 Task: Check the live traffic updates for I-270 in Columbus, Ohio.
Action: Mouse pressed left at (21, 362)
Screenshot: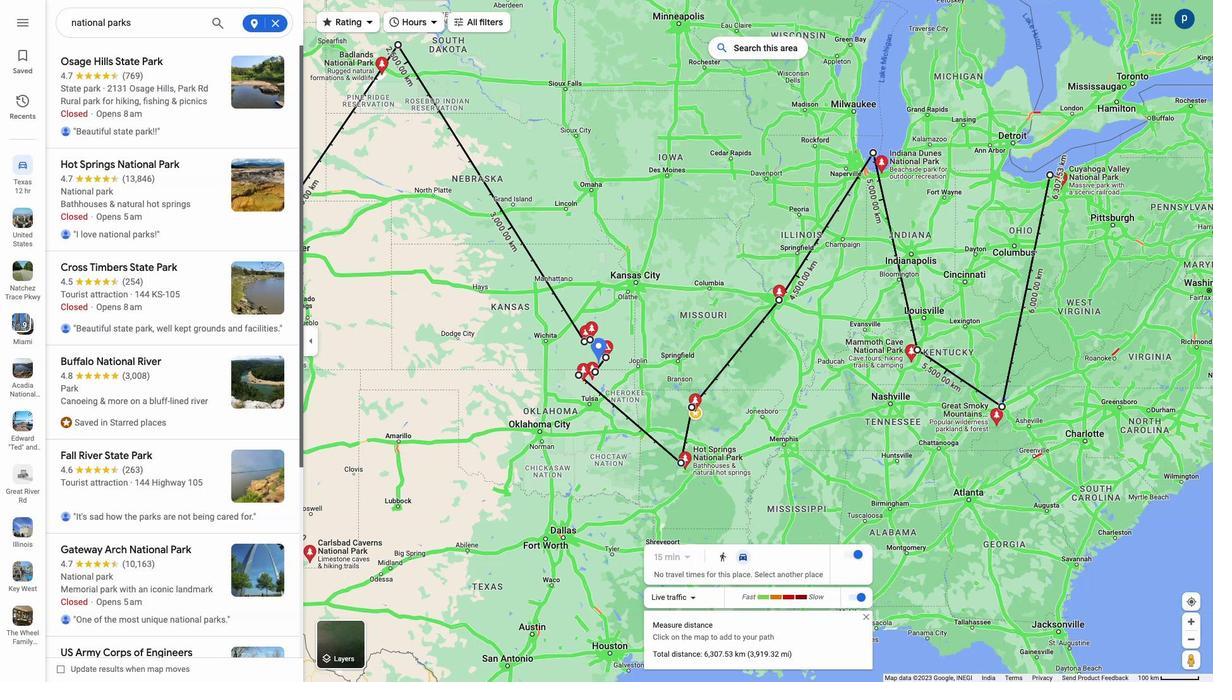 
Action: Mouse moved to (22, 315)
Screenshot: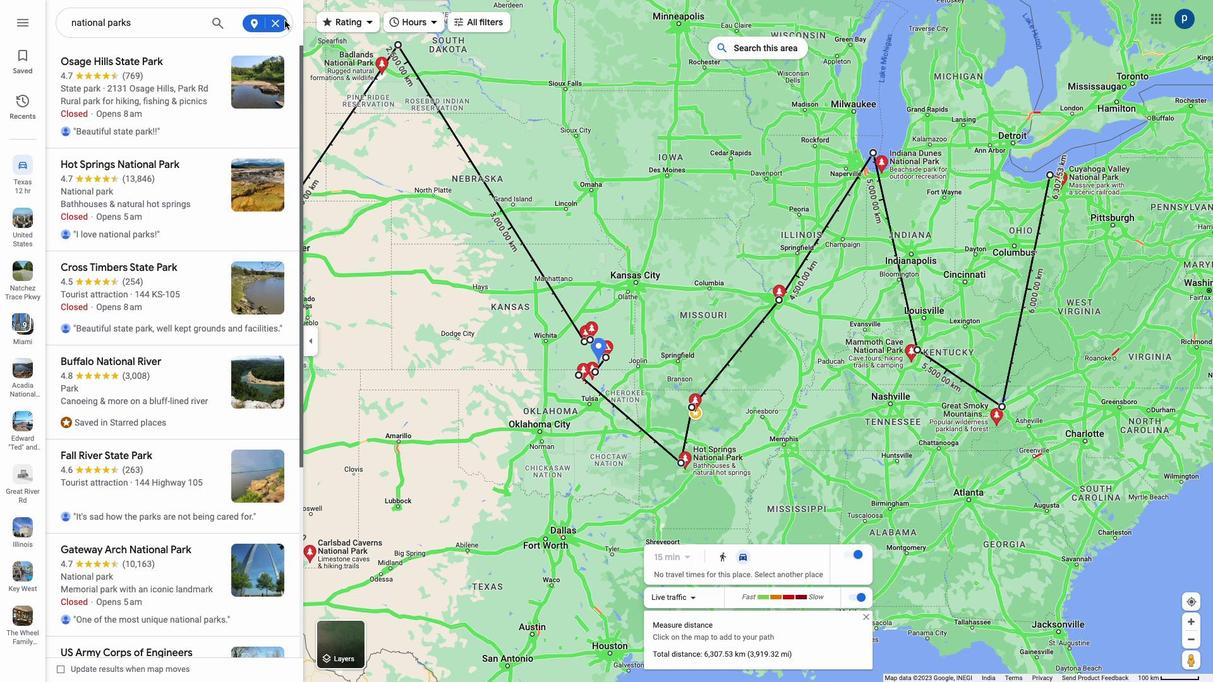 
Action: Mouse pressed left at (22, 315)
Screenshot: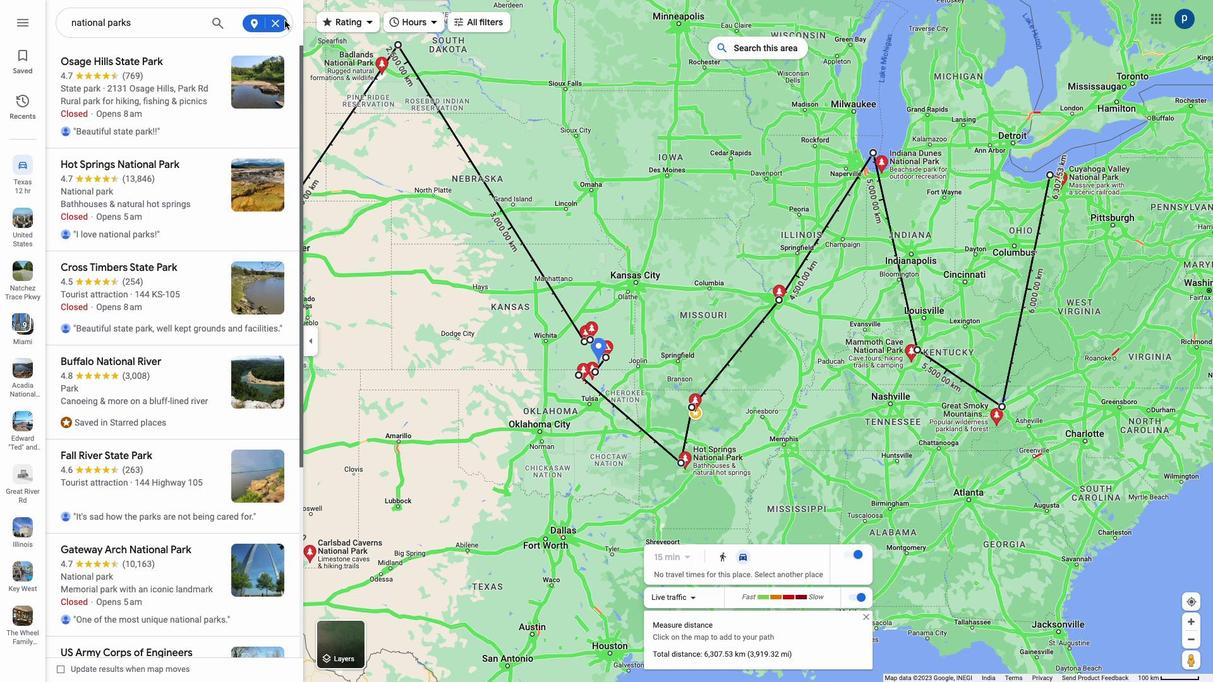 
Action: Mouse moved to (22, 315)
Screenshot: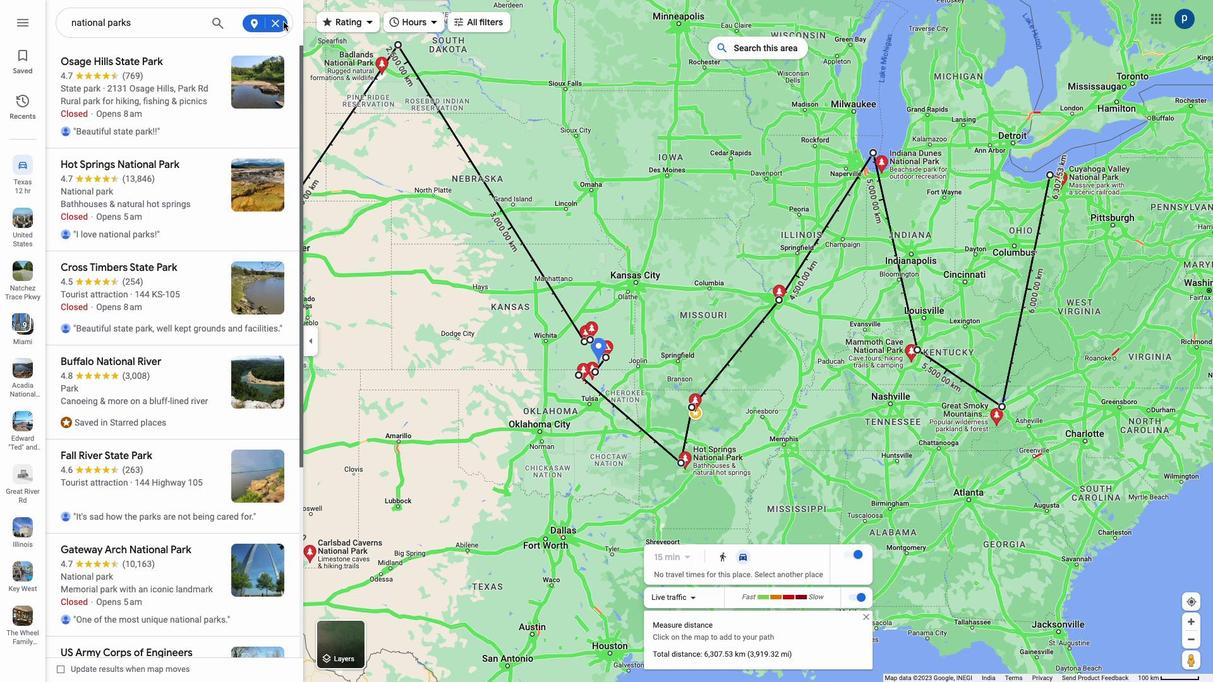 
Action: Mouse pressed left at (22, 315)
Screenshot: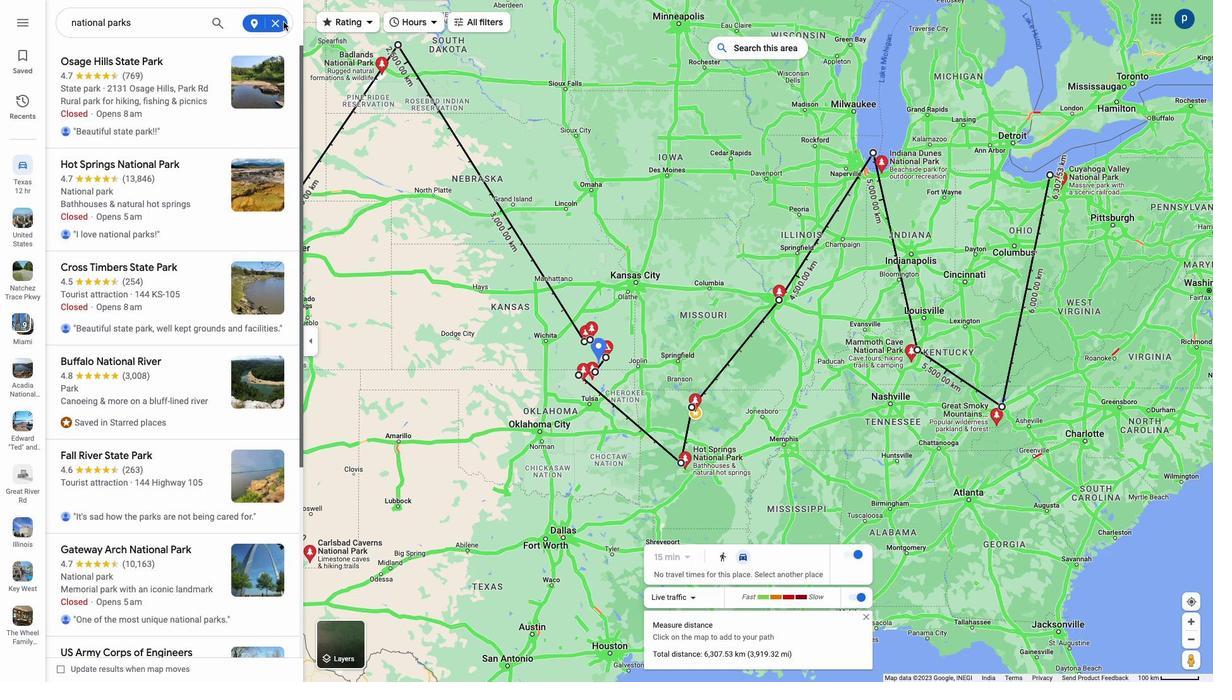 
Action: Mouse moved to (22, 315)
Screenshot: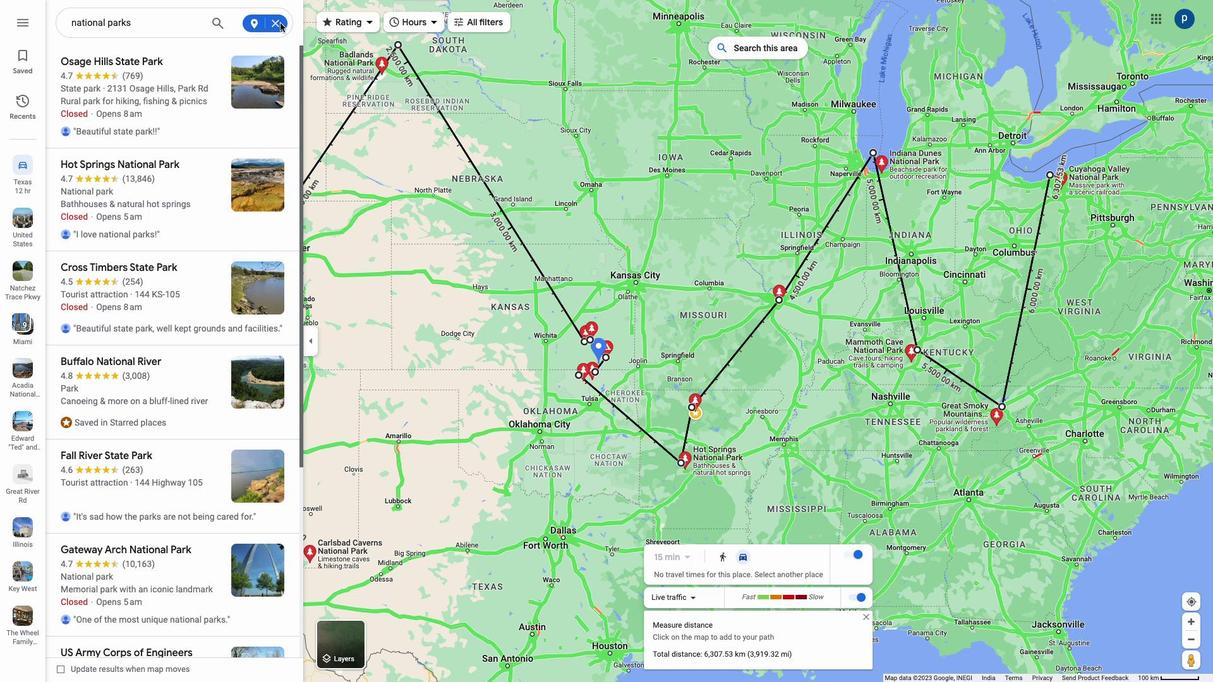 
Action: Mouse pressed left at (22, 315)
Screenshot: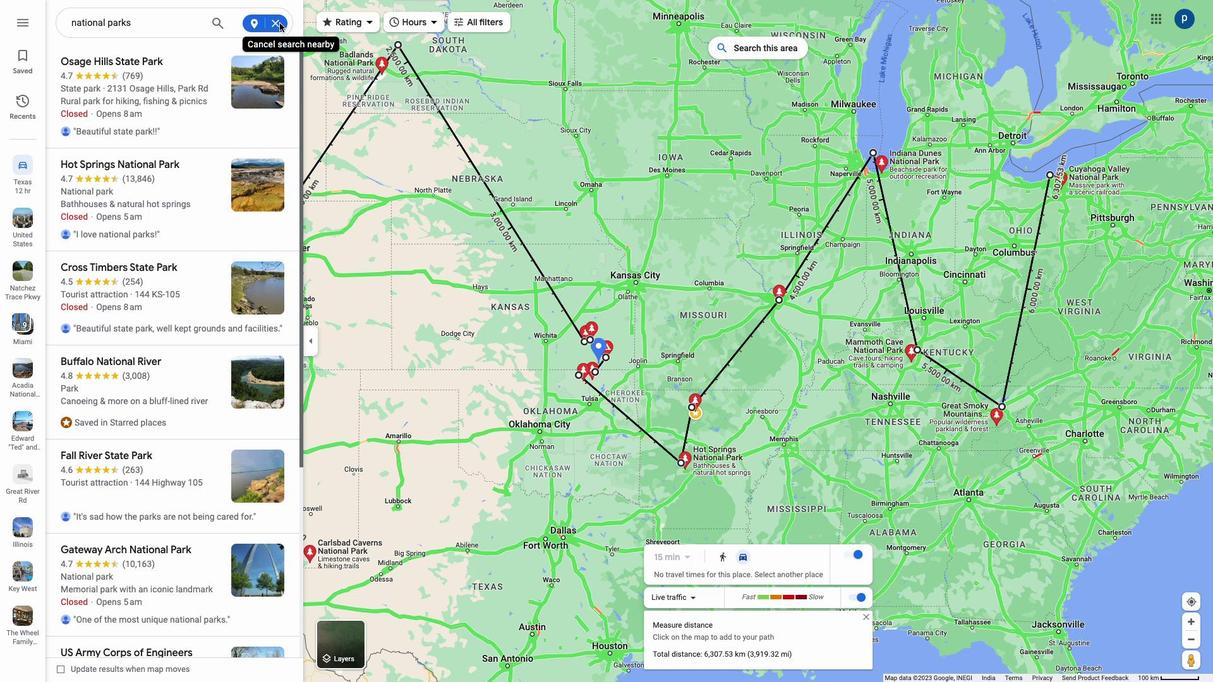 
Action: Mouse moved to (22, 315)
Screenshot: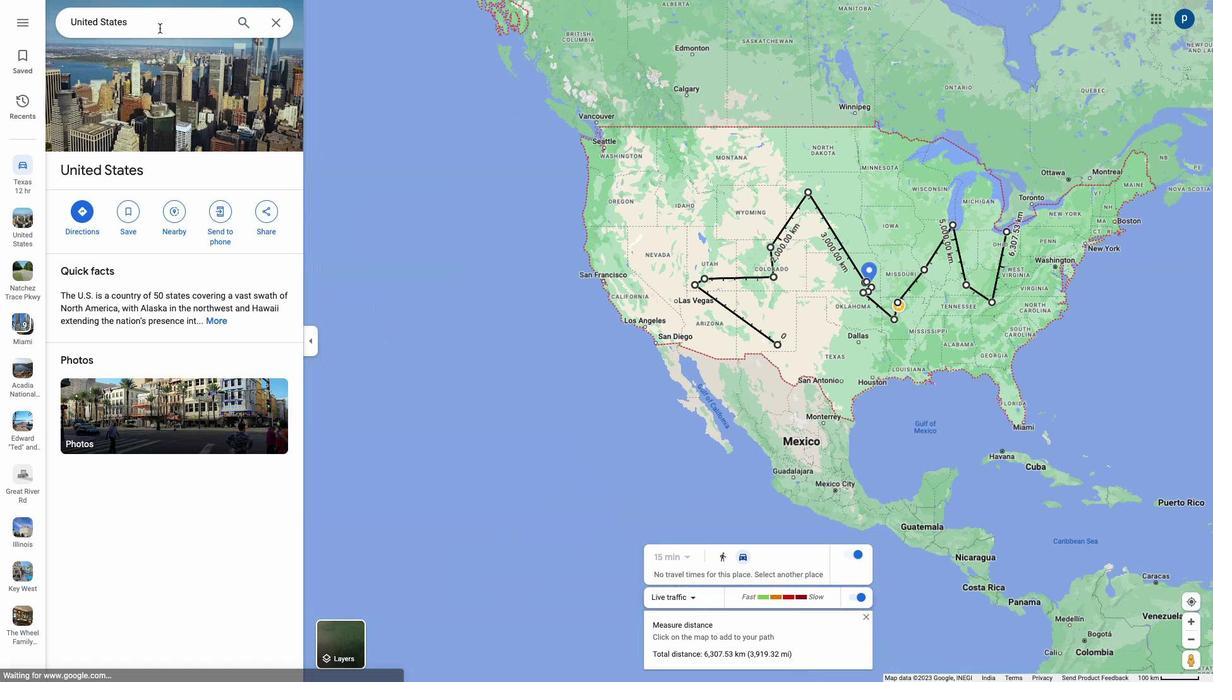 
Action: Mouse pressed left at (22, 315)
Screenshot: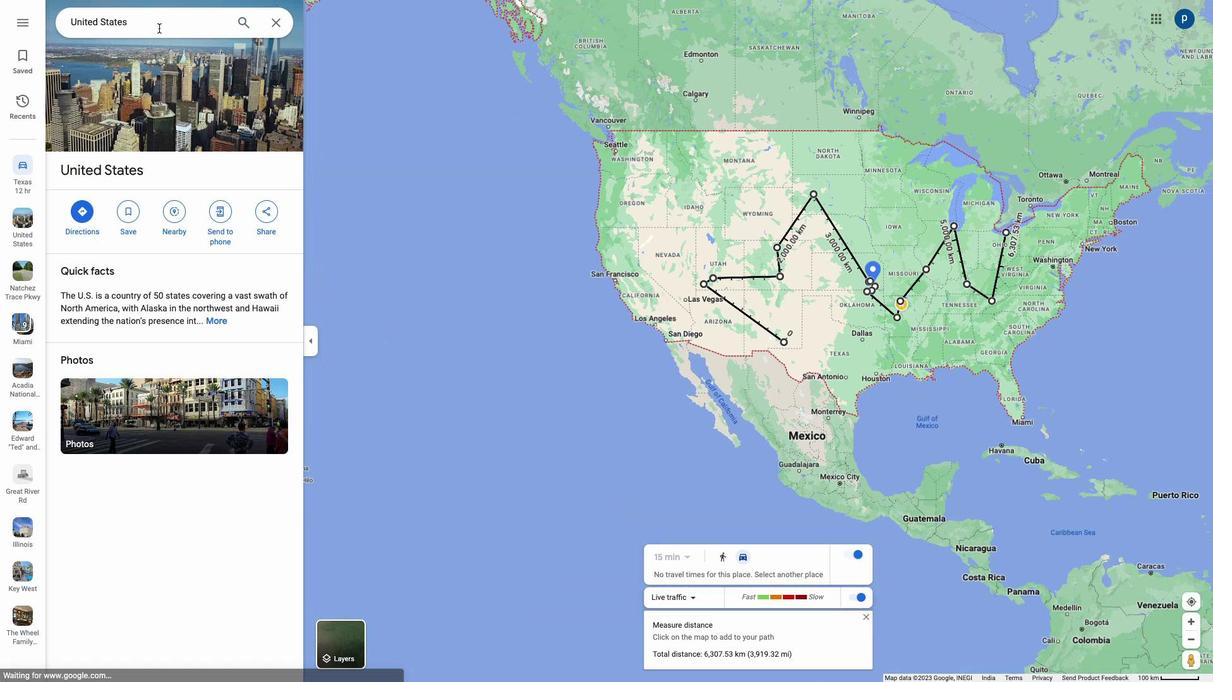 
Action: Mouse moved to (22, 315)
Screenshot: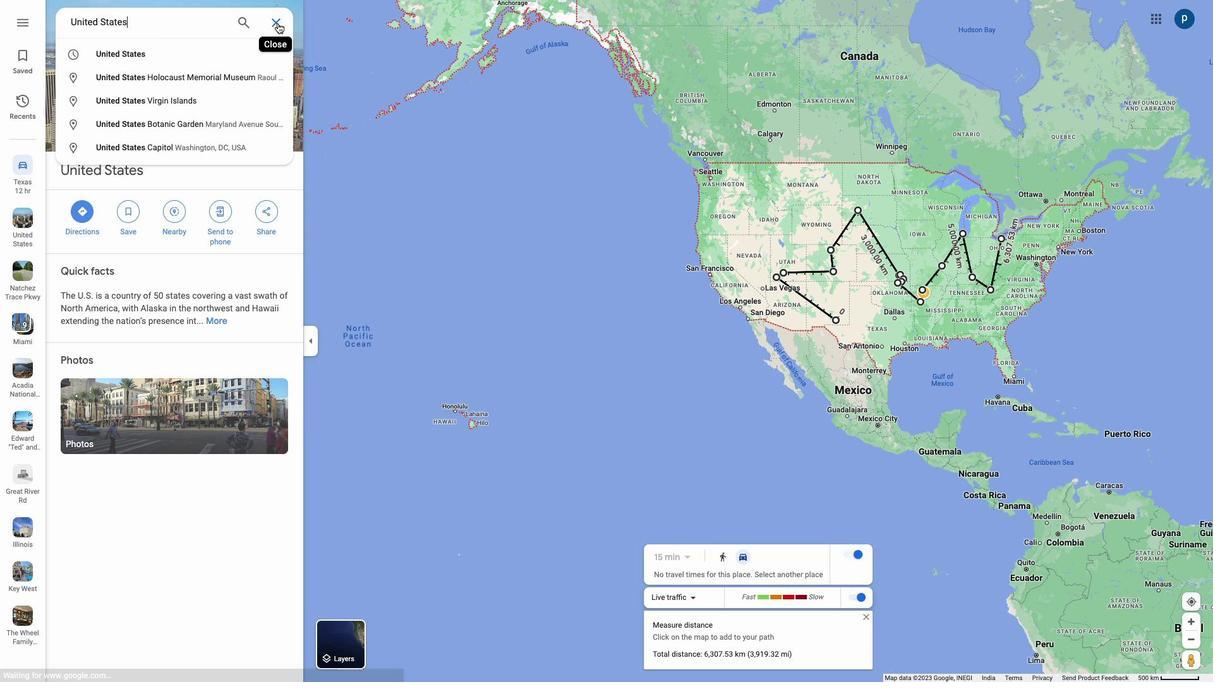 
Action: Mouse pressed left at (22, 315)
Screenshot: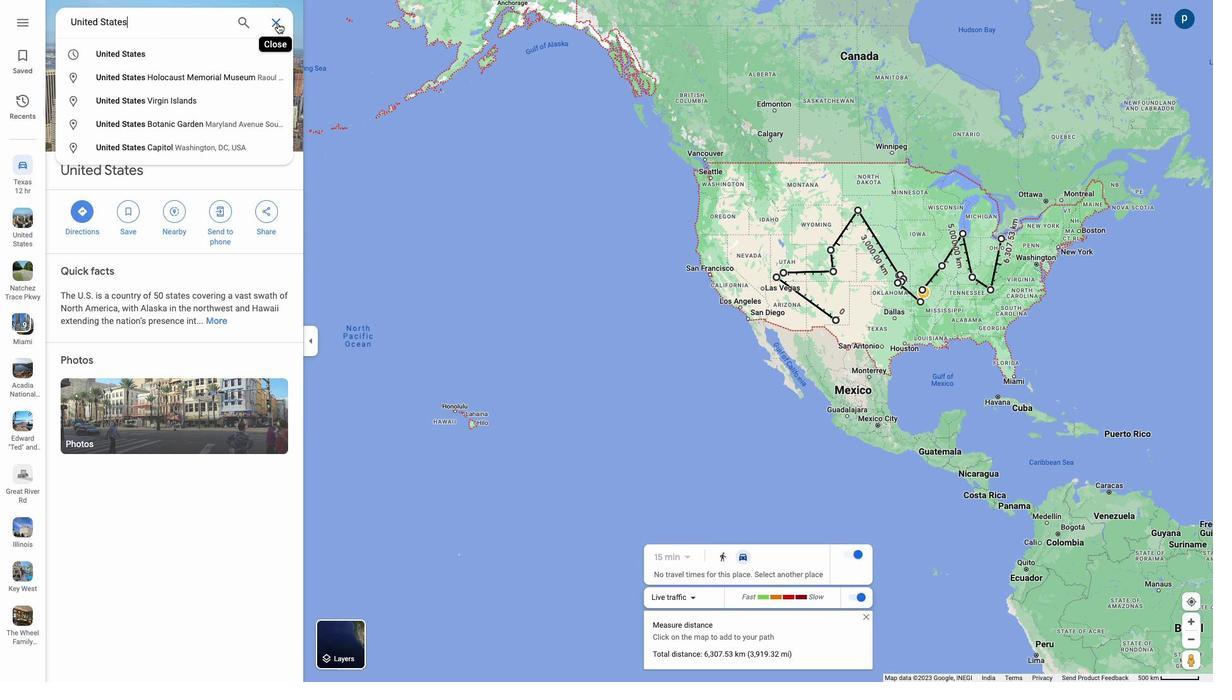 
Action: Mouse moved to (22, 315)
Screenshot: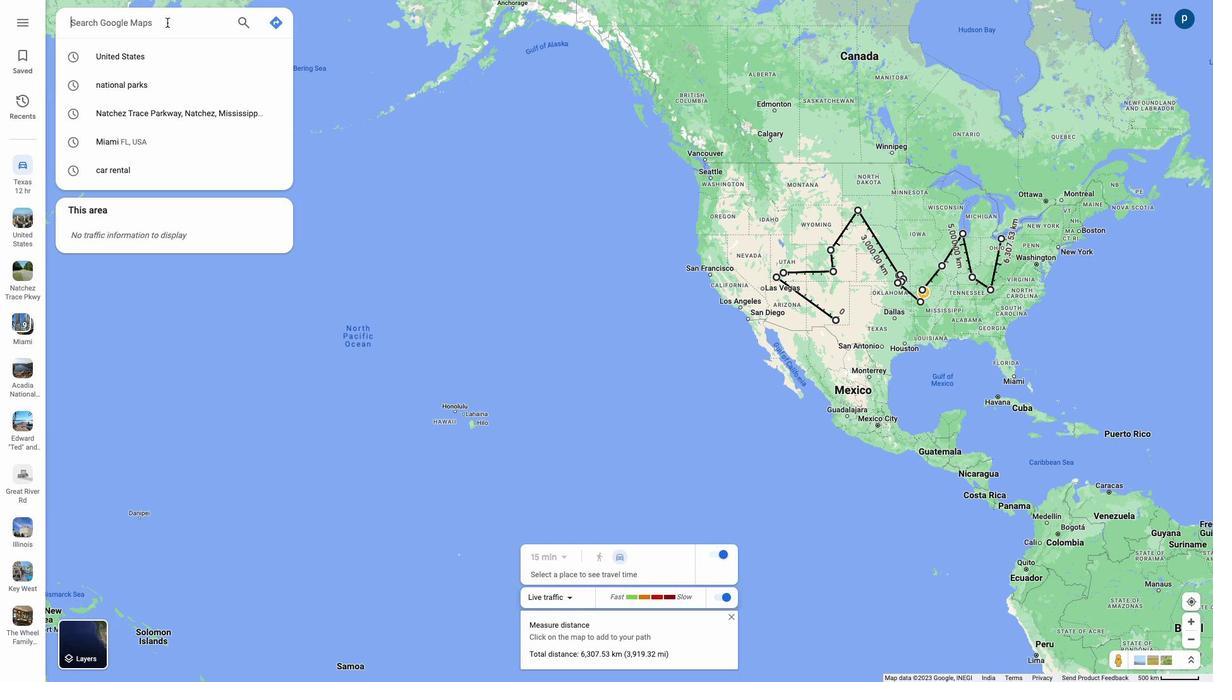 
Action: Mouse pressed left at (22, 315)
Screenshot: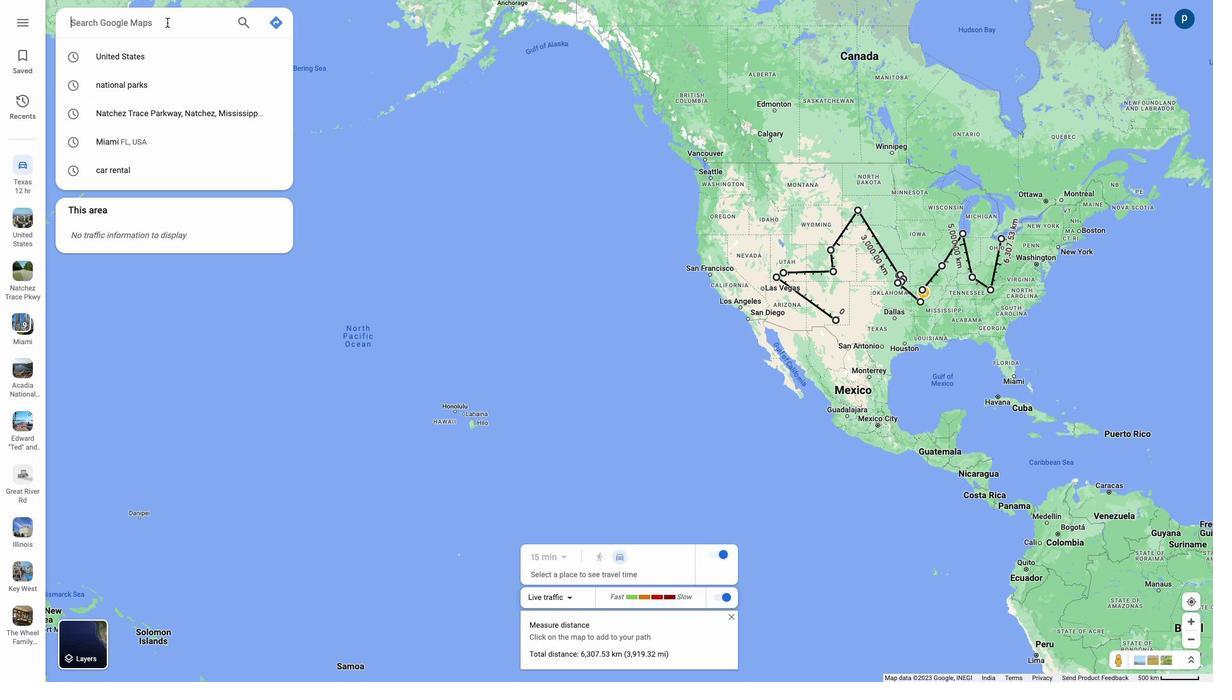 
Action: Key pressed Key.shift'I'Key.spaceKey.backspace'-''2''7''0'Key.spaceKey.shift'C'
Screenshot: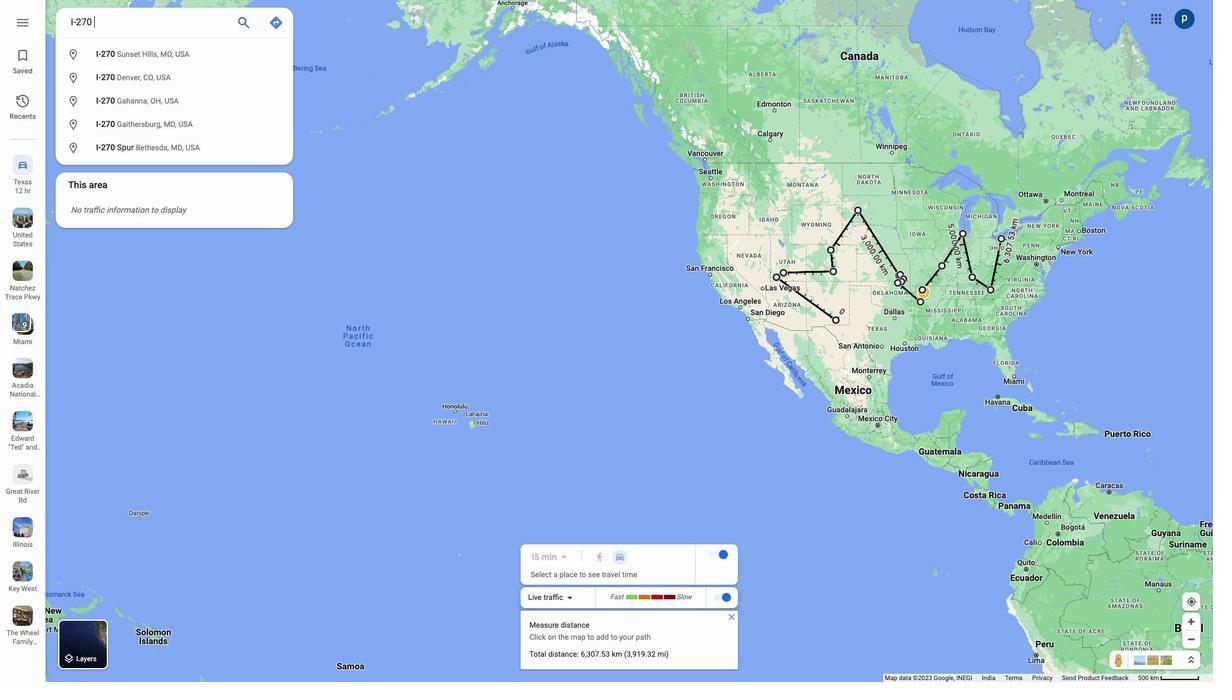 
Action: Mouse moved to (22, 319)
Screenshot: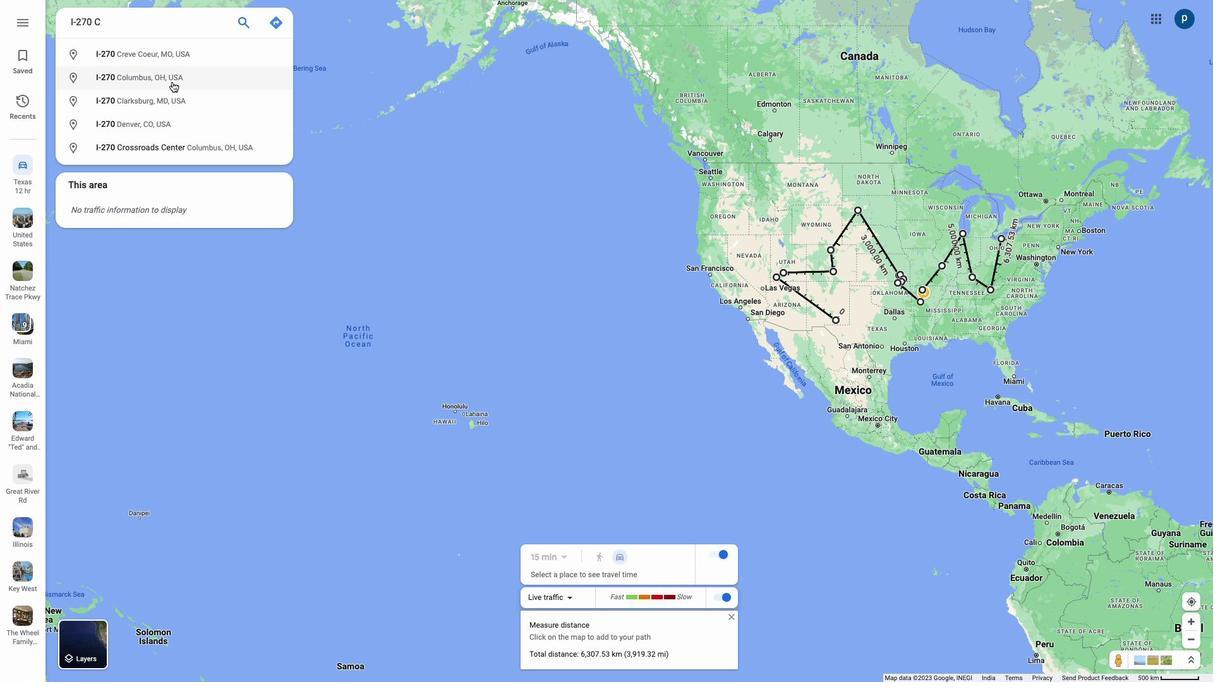 
Action: Mouse pressed left at (22, 319)
Screenshot: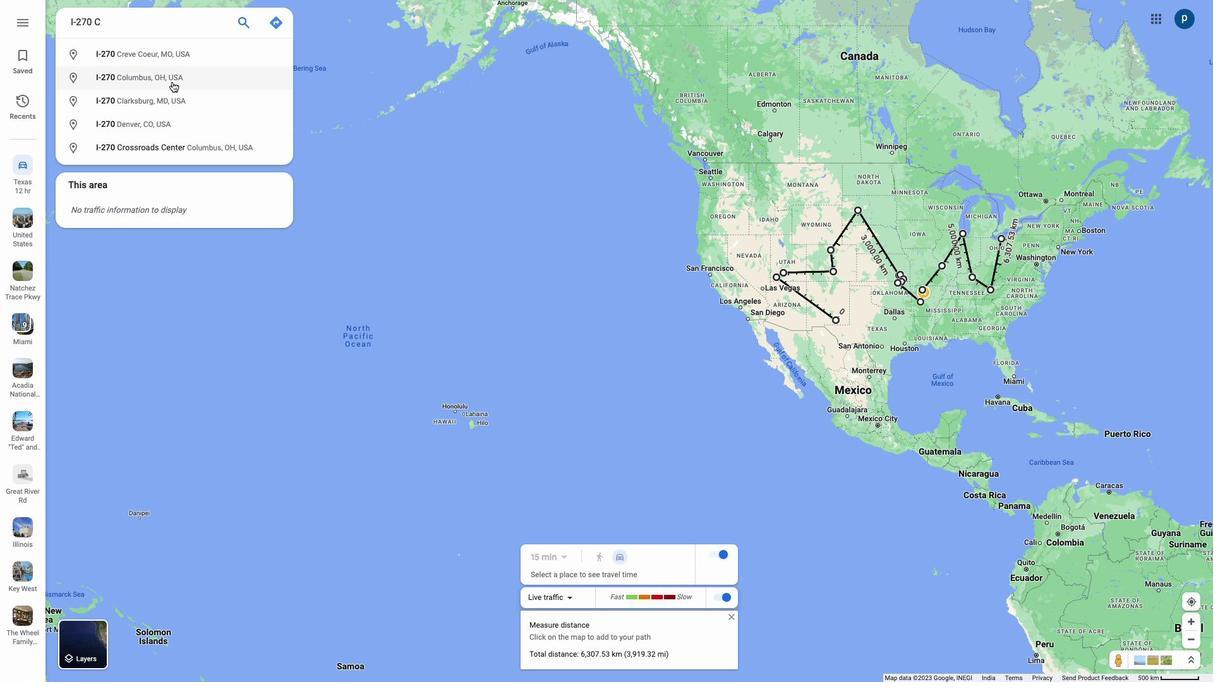 
Action: Mouse moved to (22, 343)
Screenshot: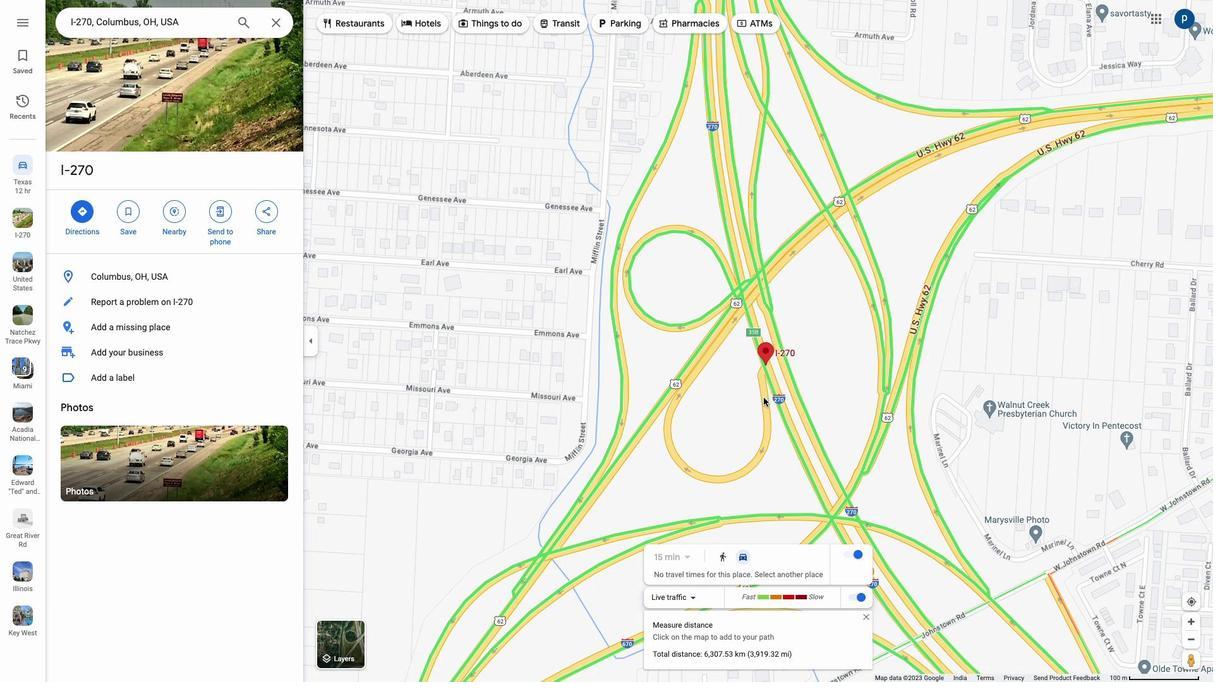 
Action: Mouse scrolled (22, 343) with delta (22, 313)
Screenshot: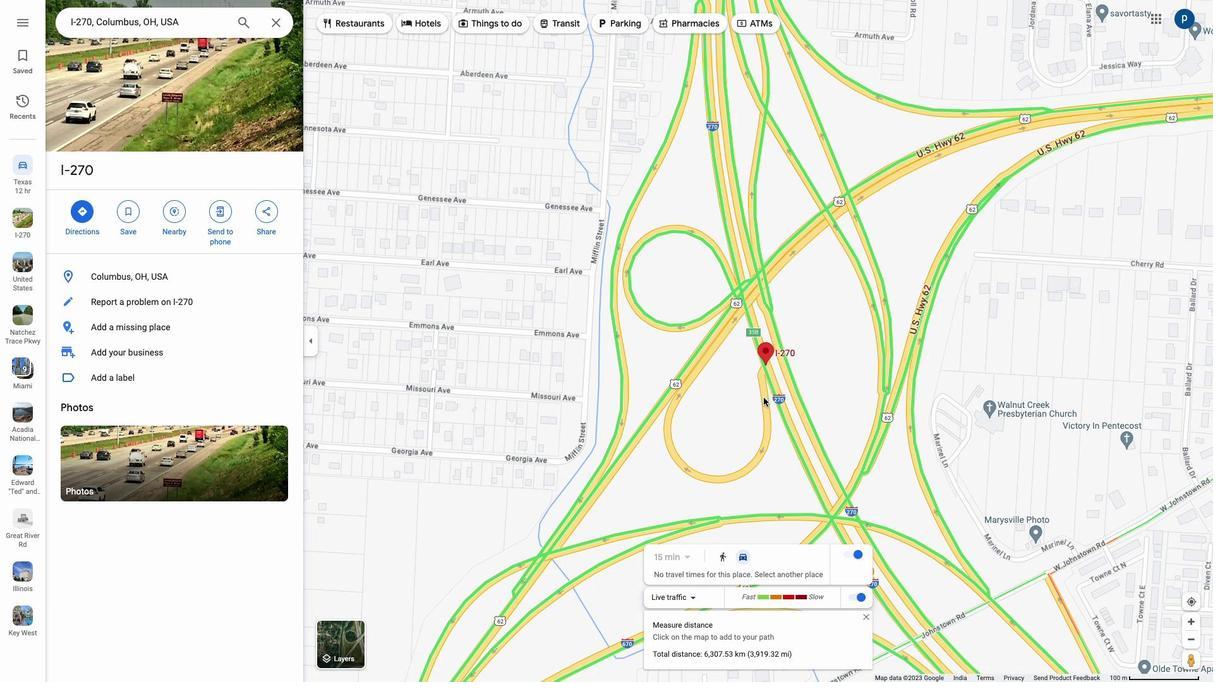 
Action: Mouse scrolled (22, 343) with delta (22, 313)
Screenshot: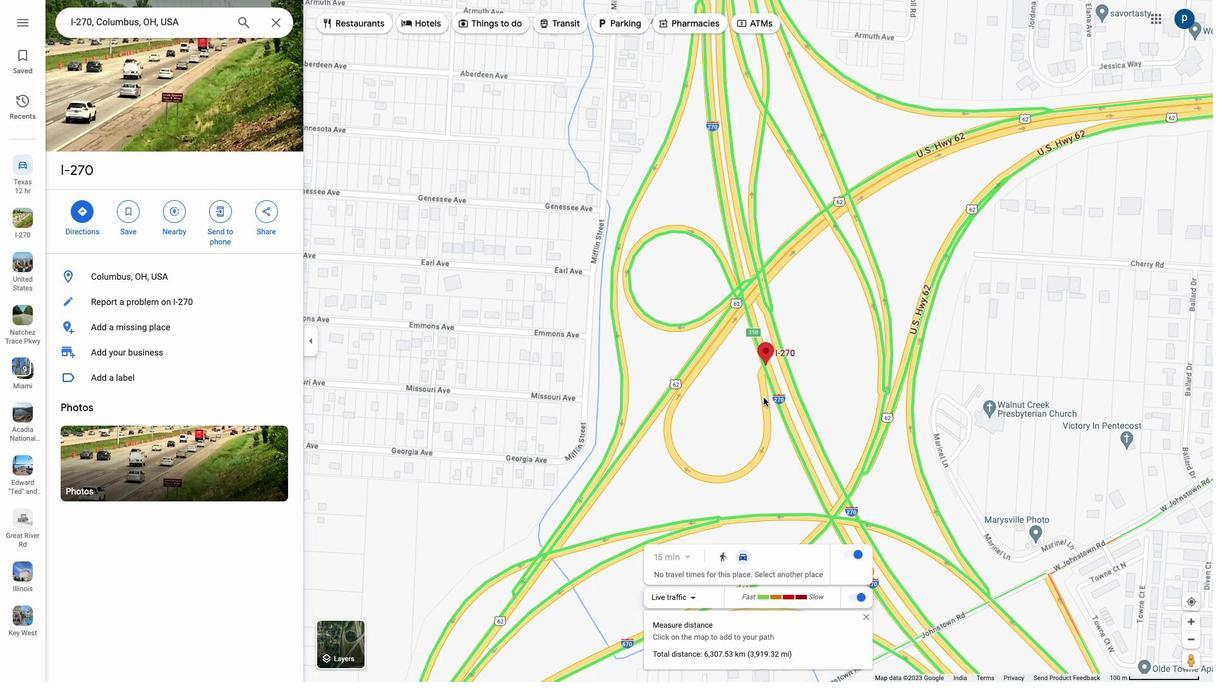 
Action: Mouse scrolled (22, 343) with delta (22, 313)
Screenshot: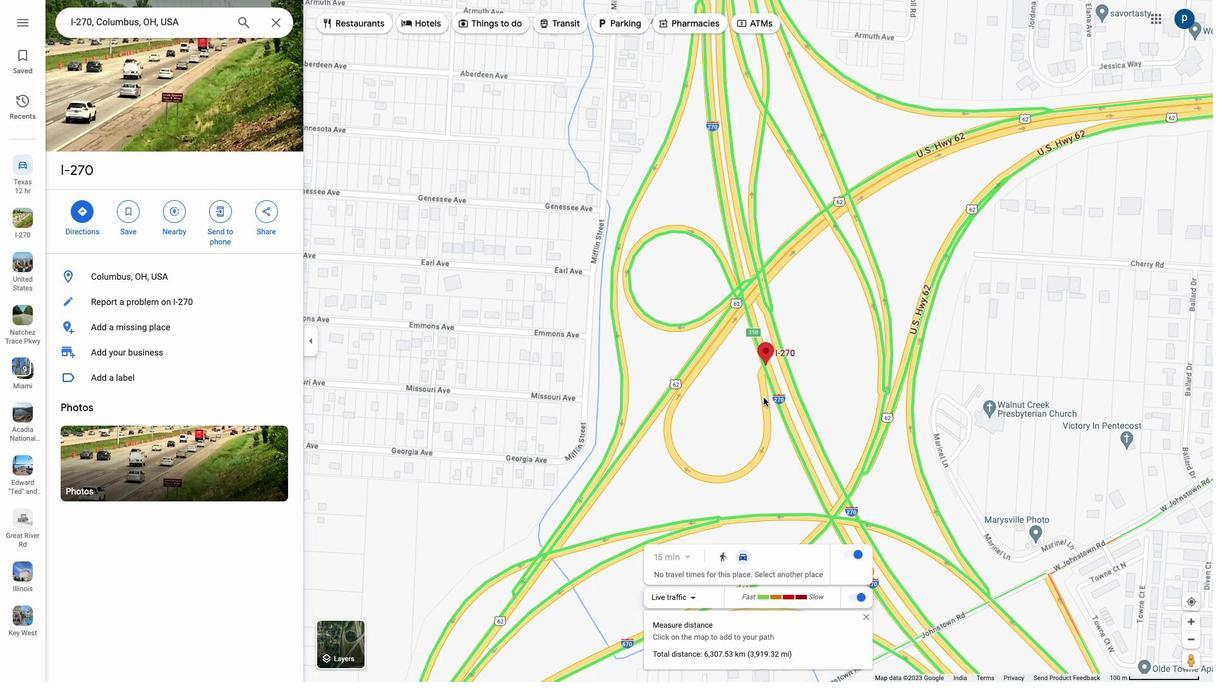 
Action: Mouse scrolled (22, 343) with delta (22, 313)
Screenshot: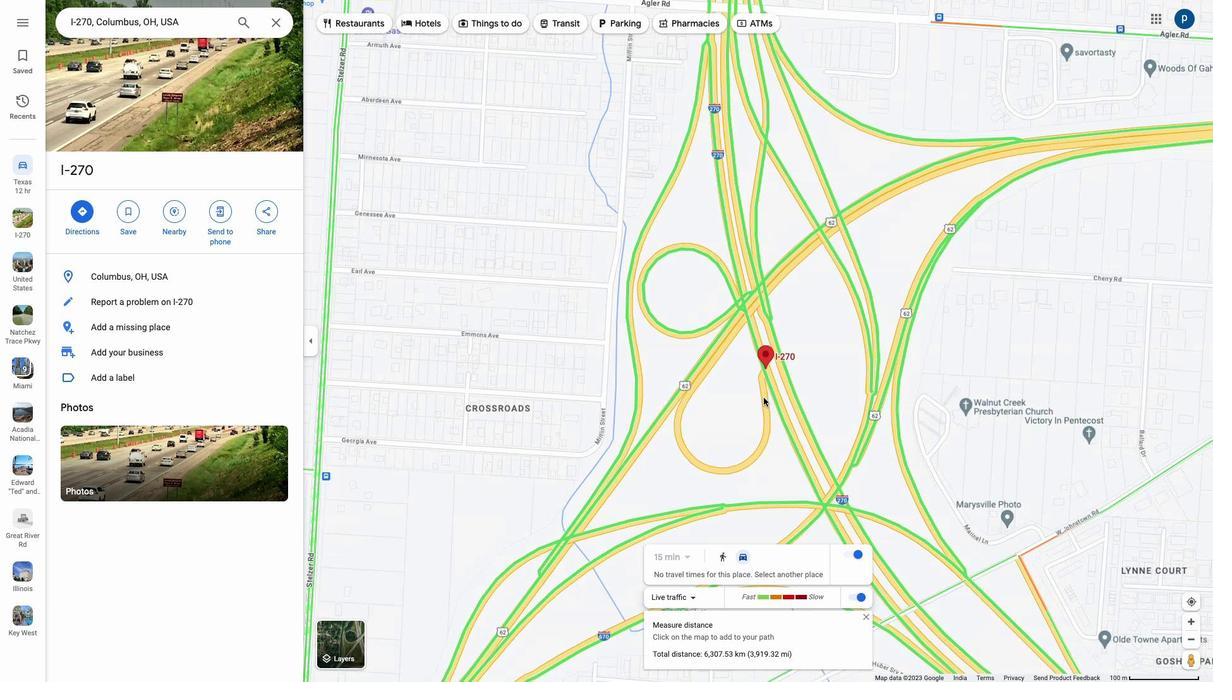 
Action: Mouse moved to (22, 362)
Screenshot: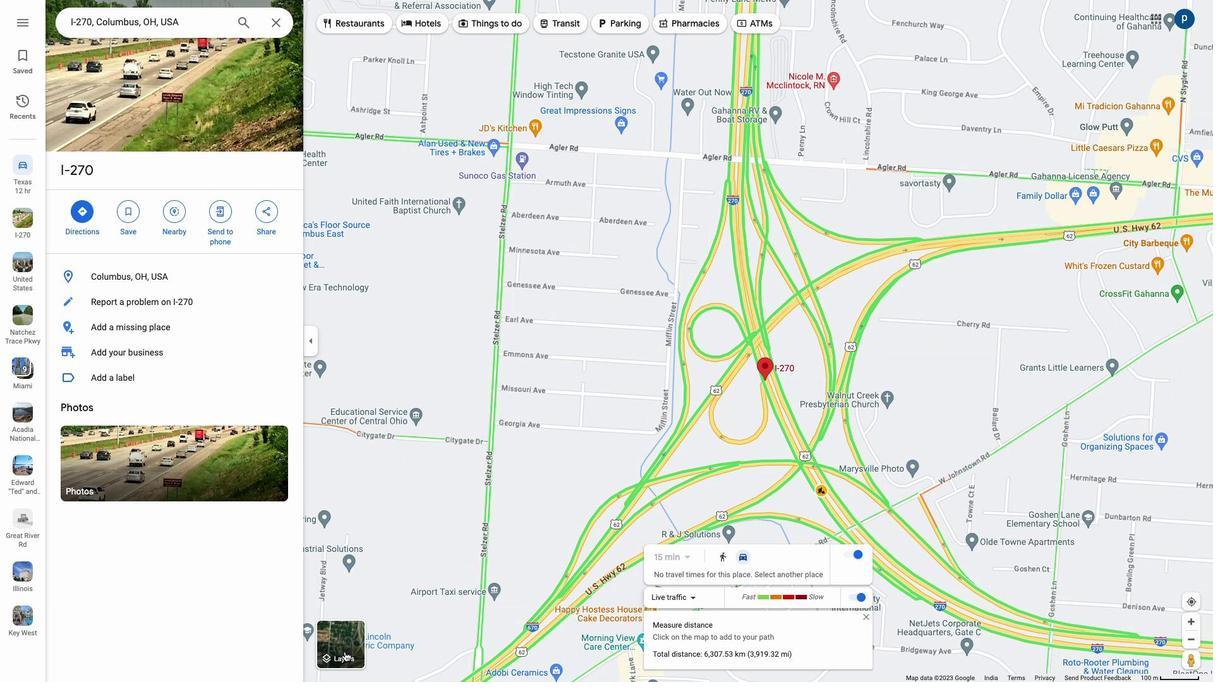 
Action: Mouse pressed left at (22, 362)
Screenshot: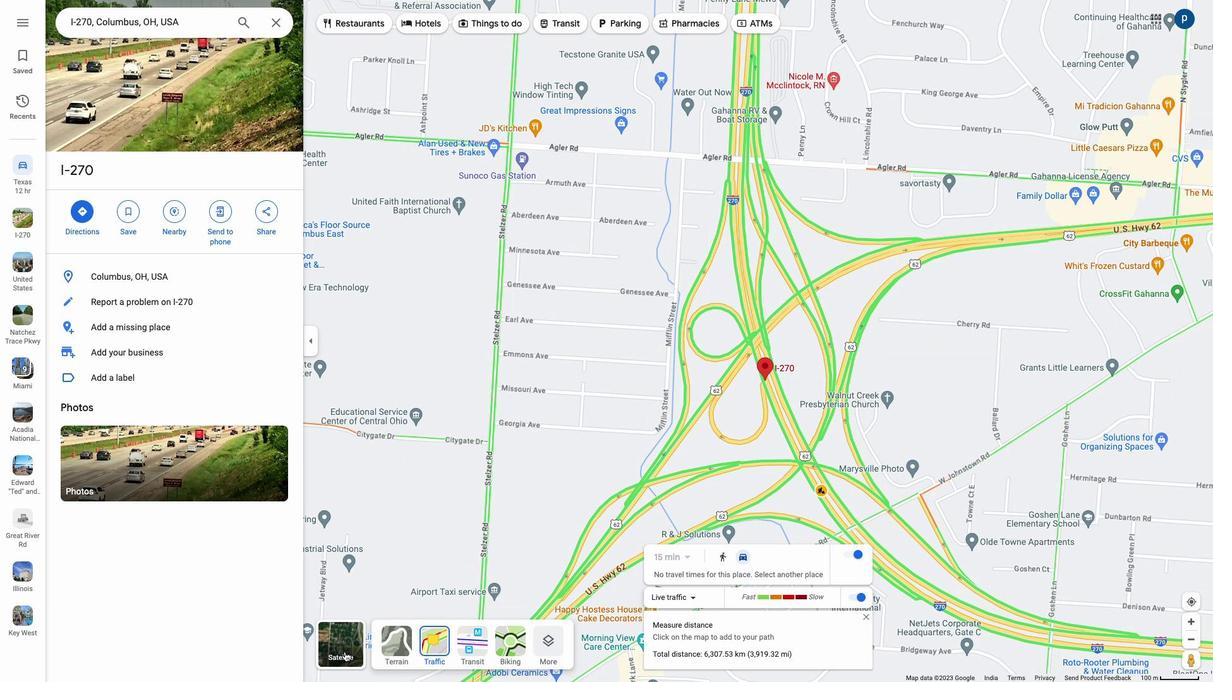 
Action: Mouse moved to (22, 362)
Screenshot: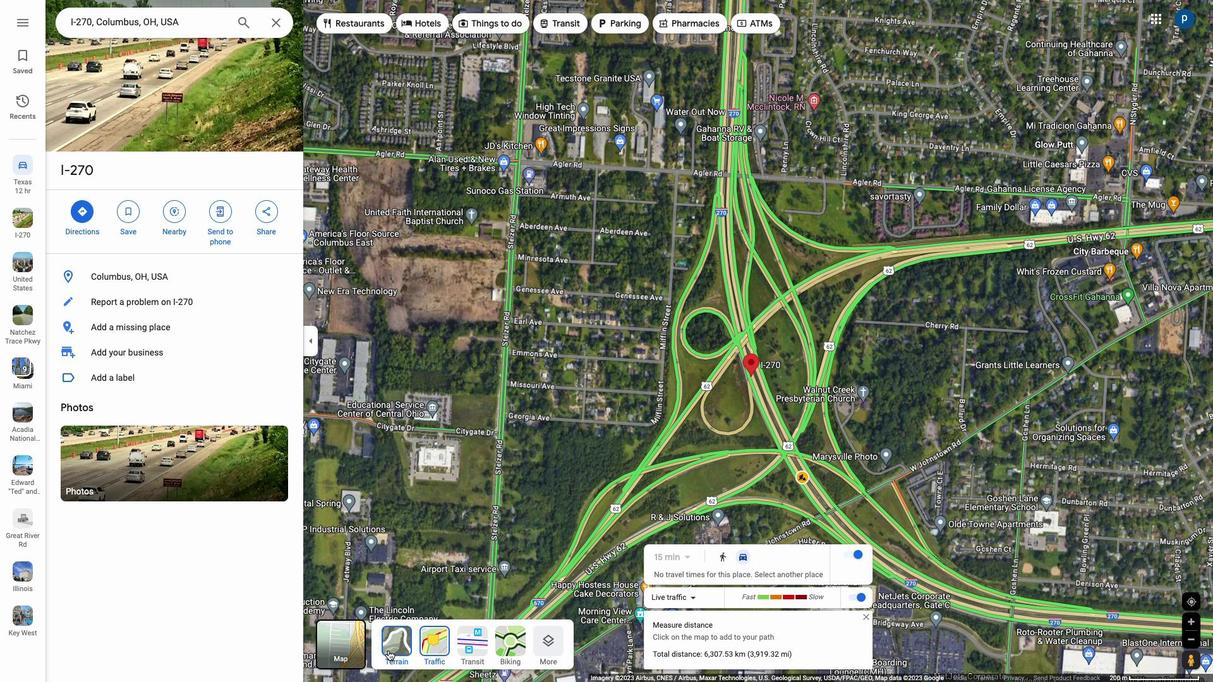 
Action: Mouse pressed left at (22, 362)
Screenshot: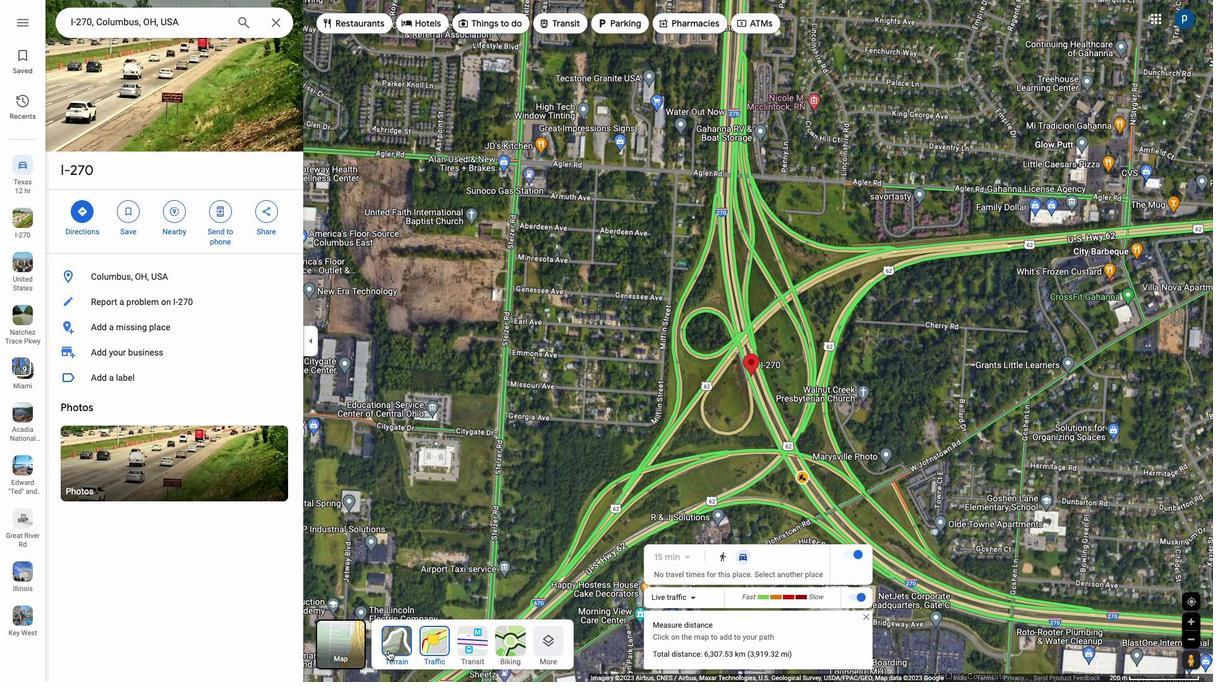 
Action: Mouse moved to (22, 362)
Screenshot: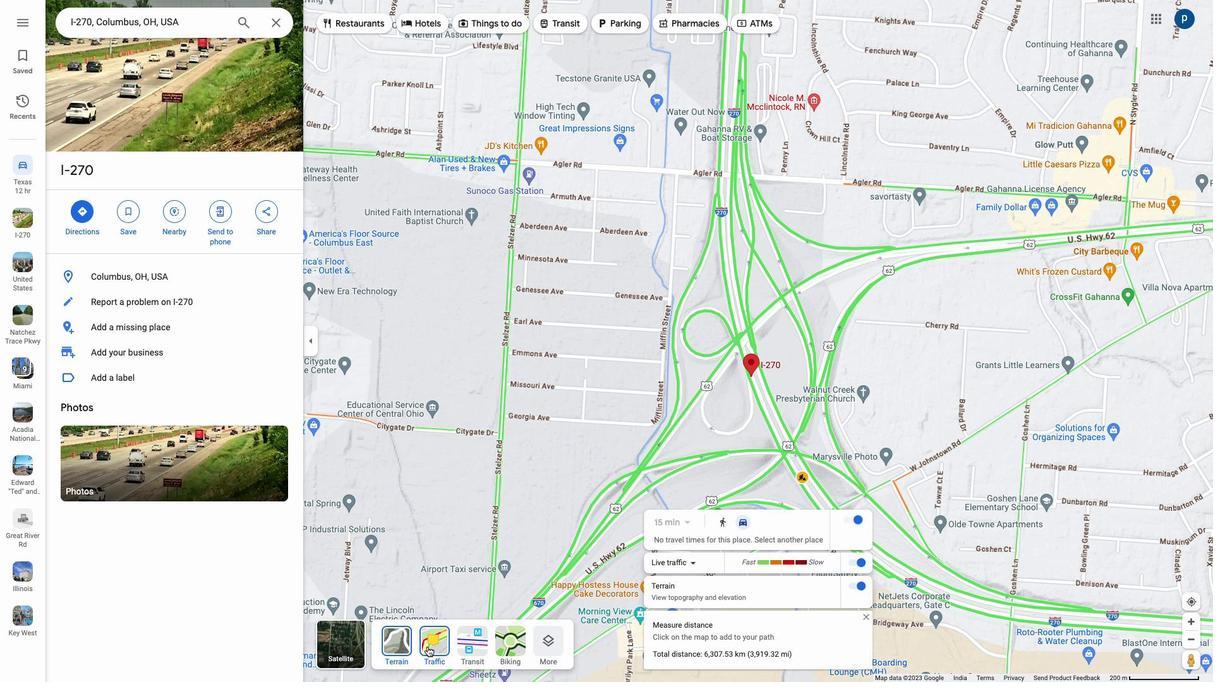 
Action: Mouse pressed left at (22, 362)
Screenshot: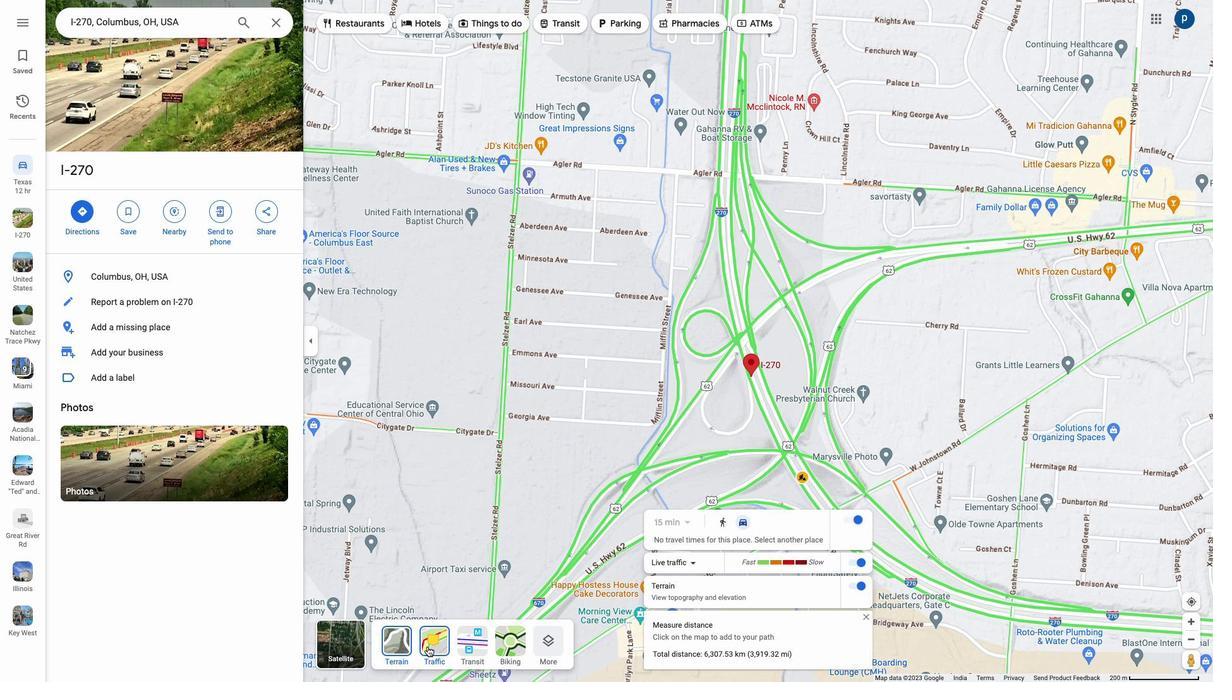 
Action: Mouse pressed left at (22, 362)
Screenshot: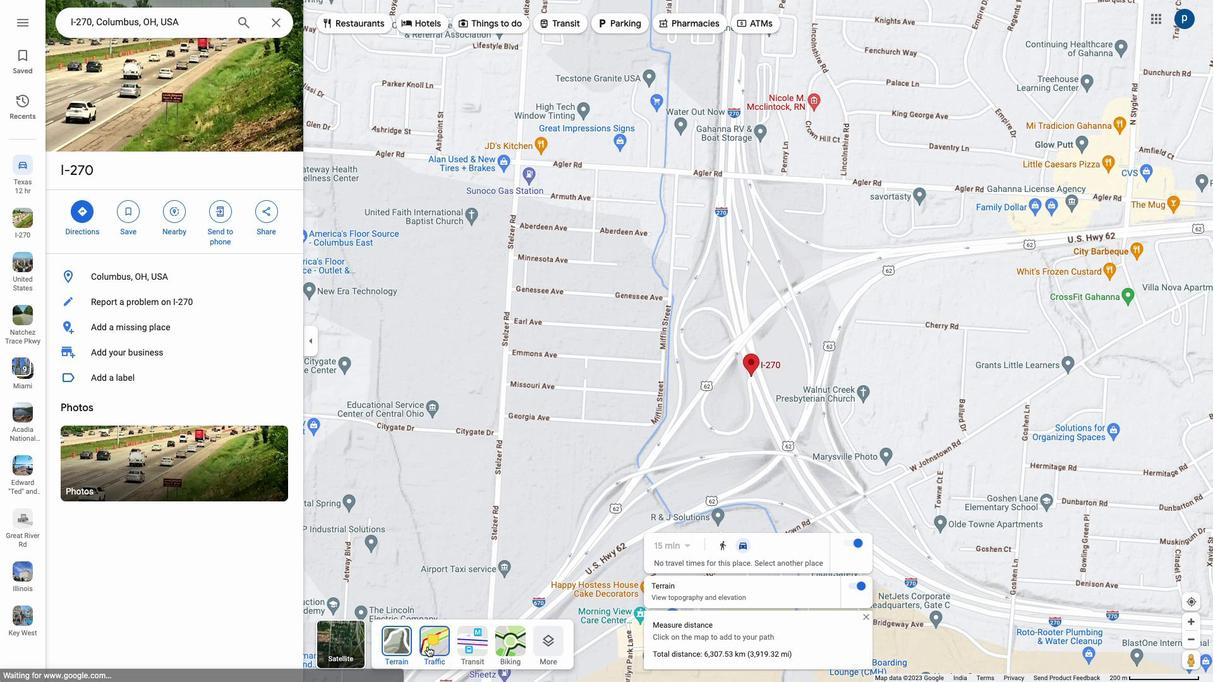 
Action: Mouse moved to (21, 351)
Screenshot: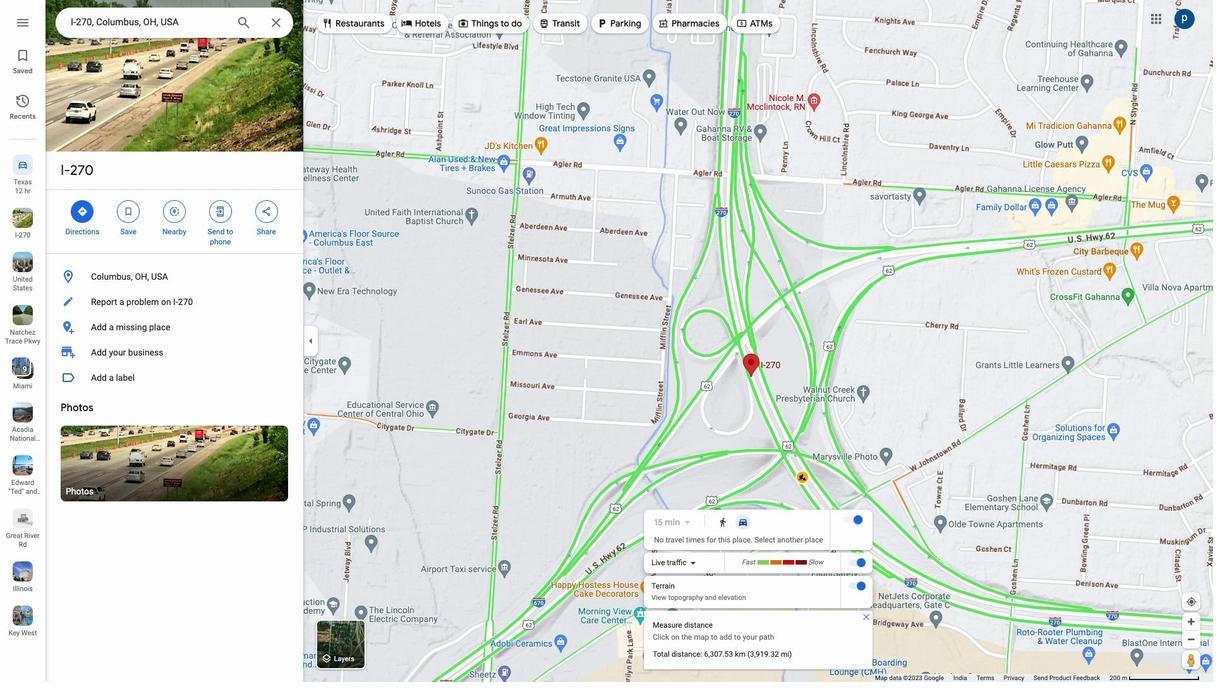
Action: Mouse pressed left at (21, 351)
Screenshot: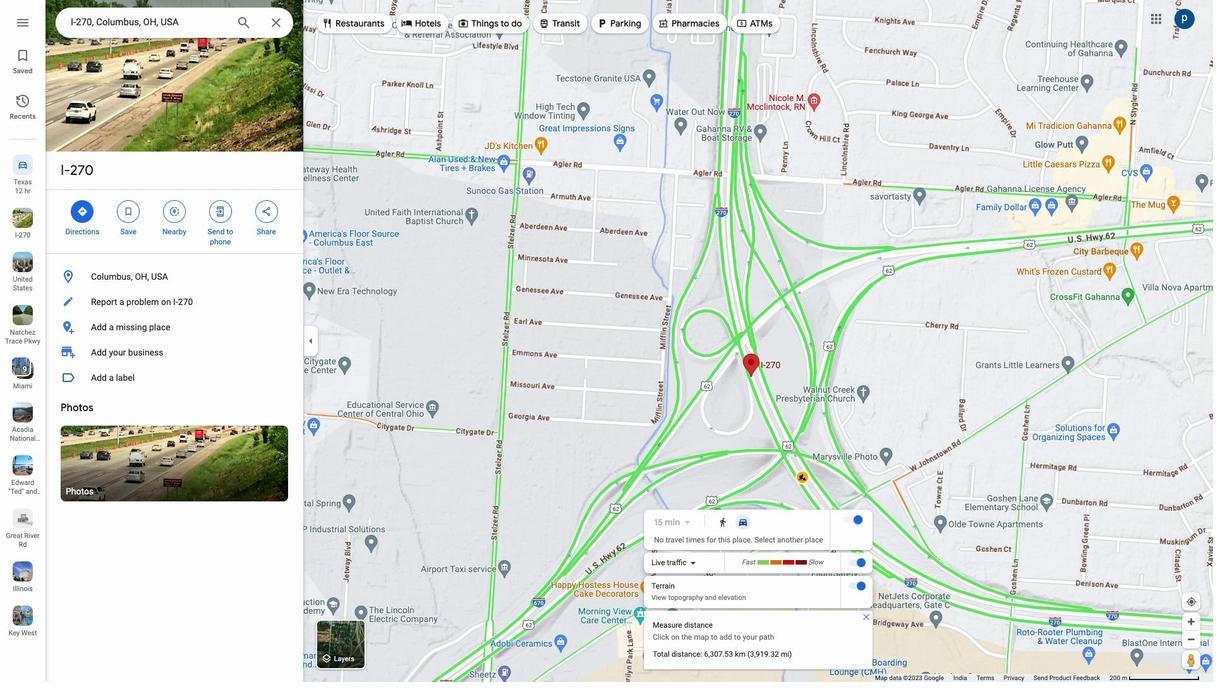
